 Task: Create a Gmail filter for emails with the subject 'urgent hiring' and containing the word 'gurgaon'.
Action: Mouse moved to (402, 57)
Screenshot: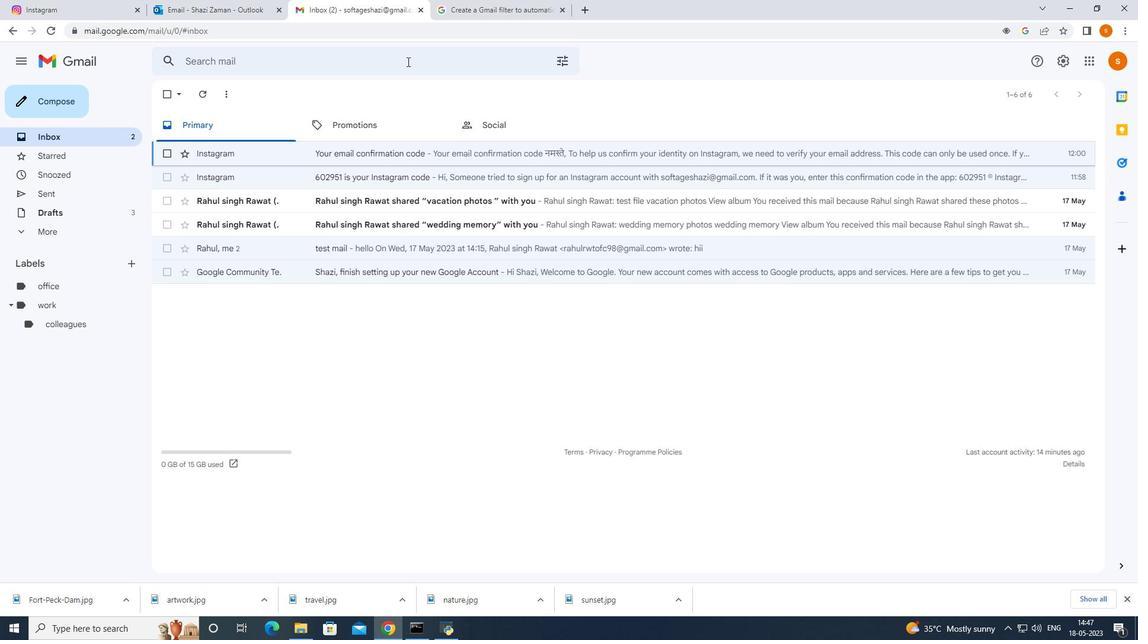 
Action: Mouse pressed left at (402, 57)
Screenshot: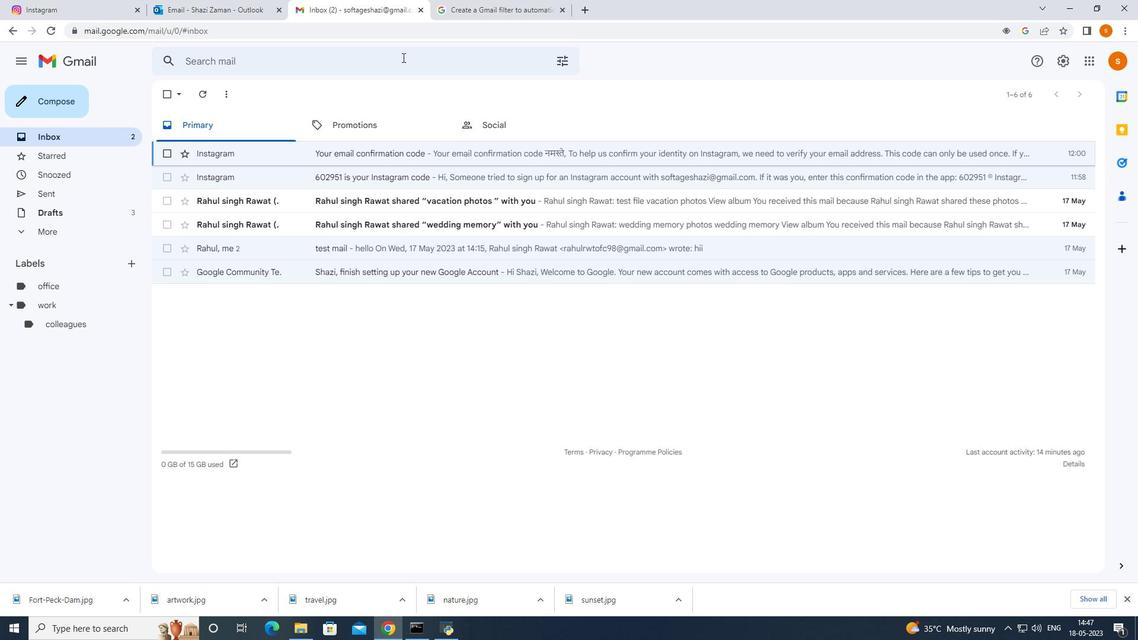 
Action: Mouse moved to (573, 61)
Screenshot: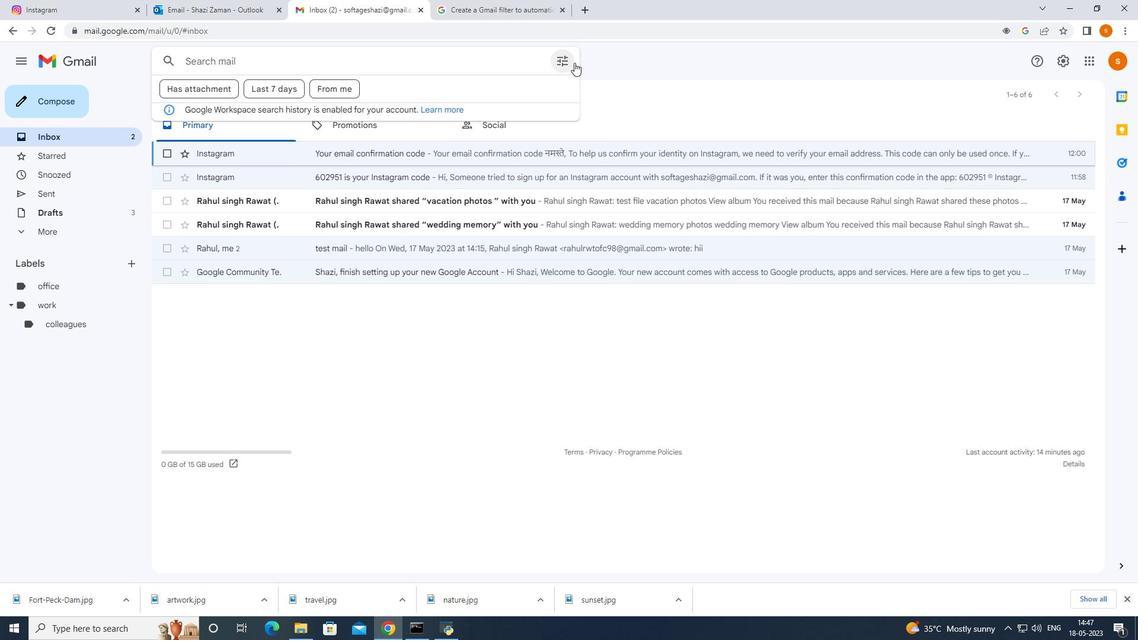 
Action: Mouse pressed left at (573, 61)
Screenshot: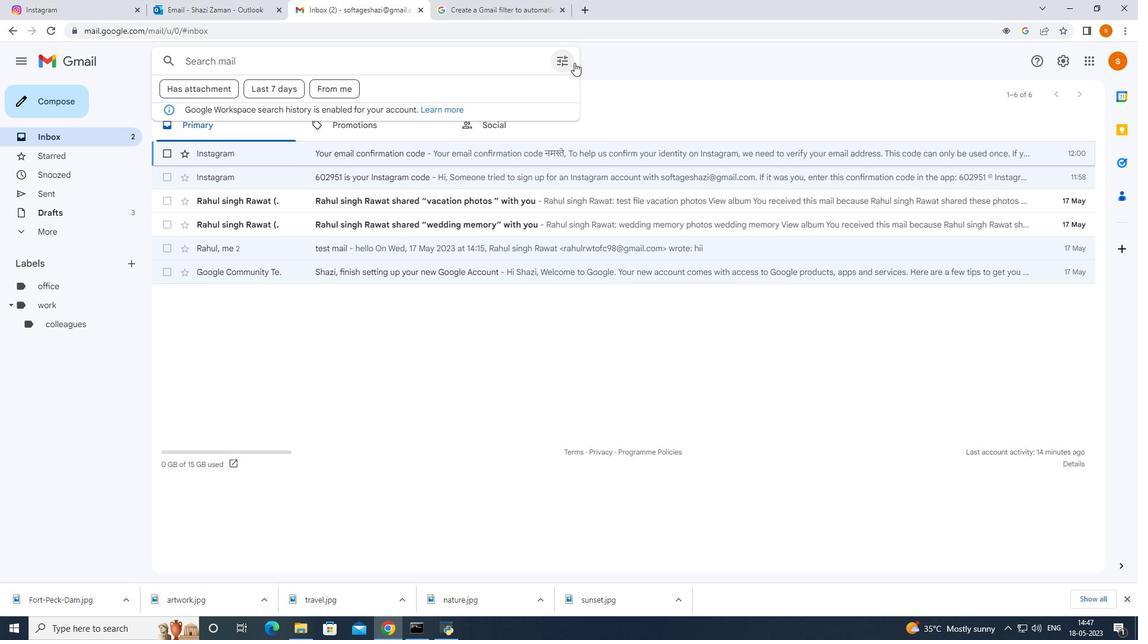 
Action: Mouse moved to (254, 141)
Screenshot: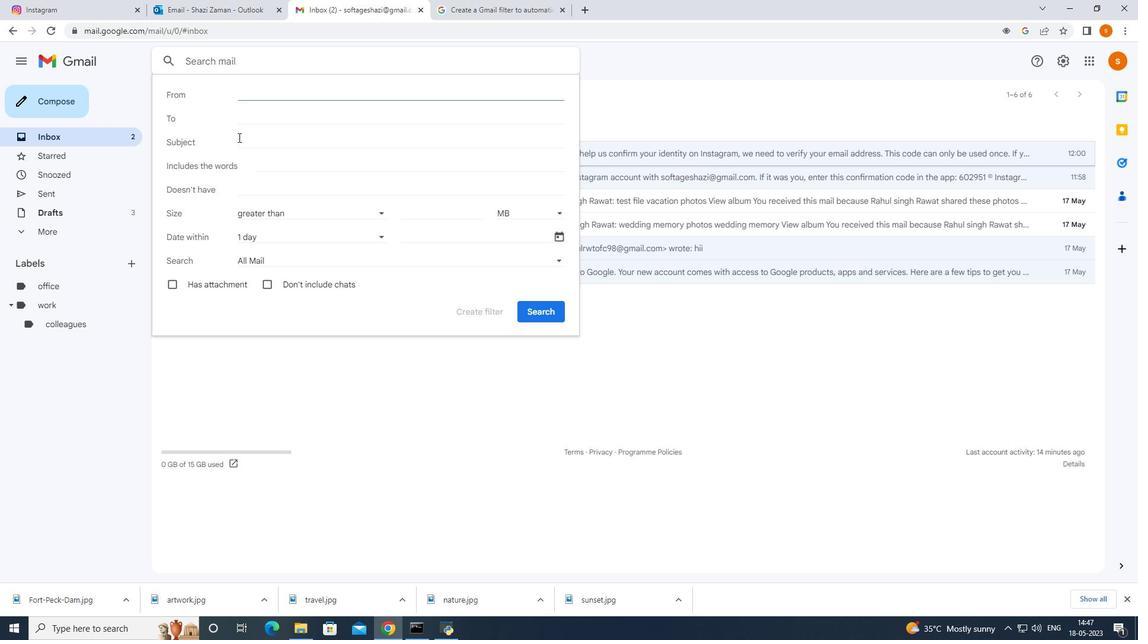 
Action: Mouse pressed left at (254, 141)
Screenshot: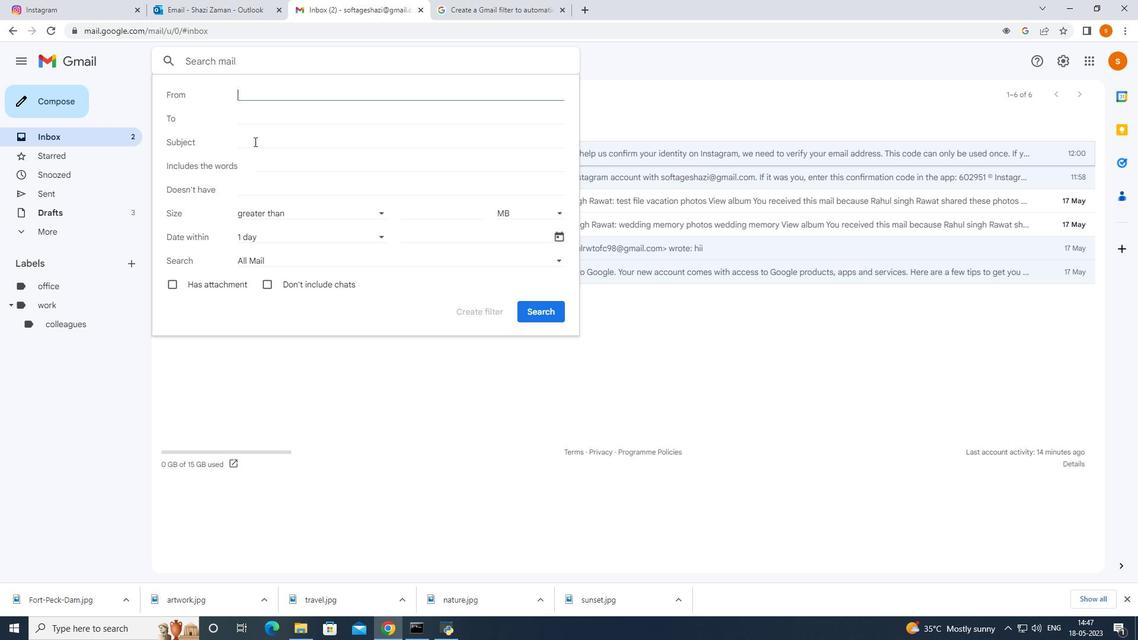 
Action: Mouse moved to (259, 103)
Screenshot: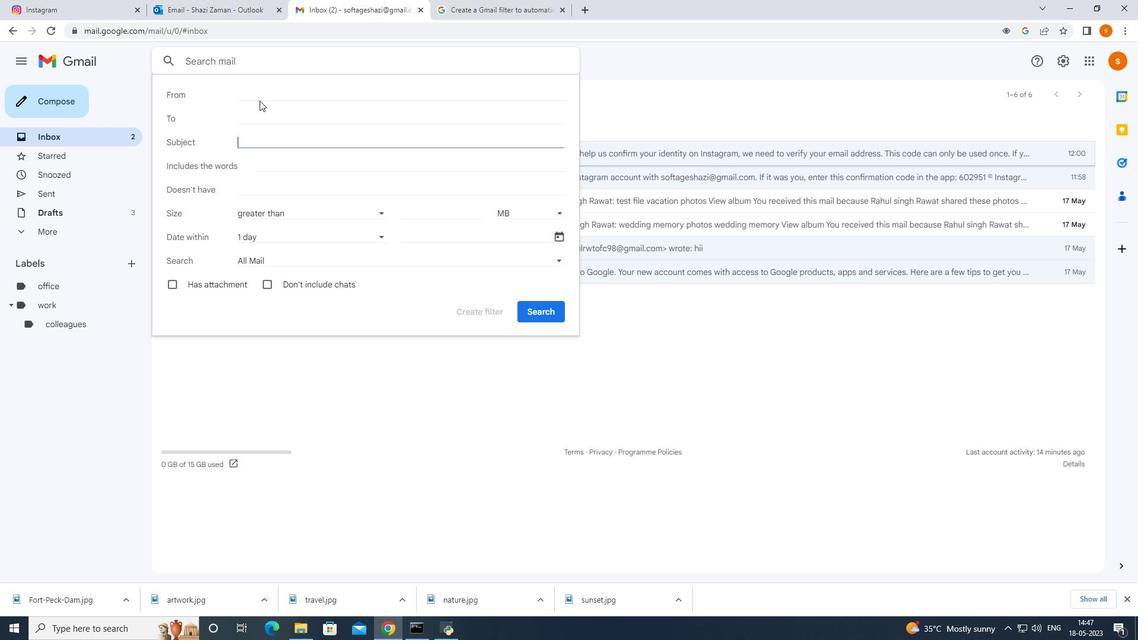 
Action: Key pressed urgent<Key.space>hiring
Screenshot: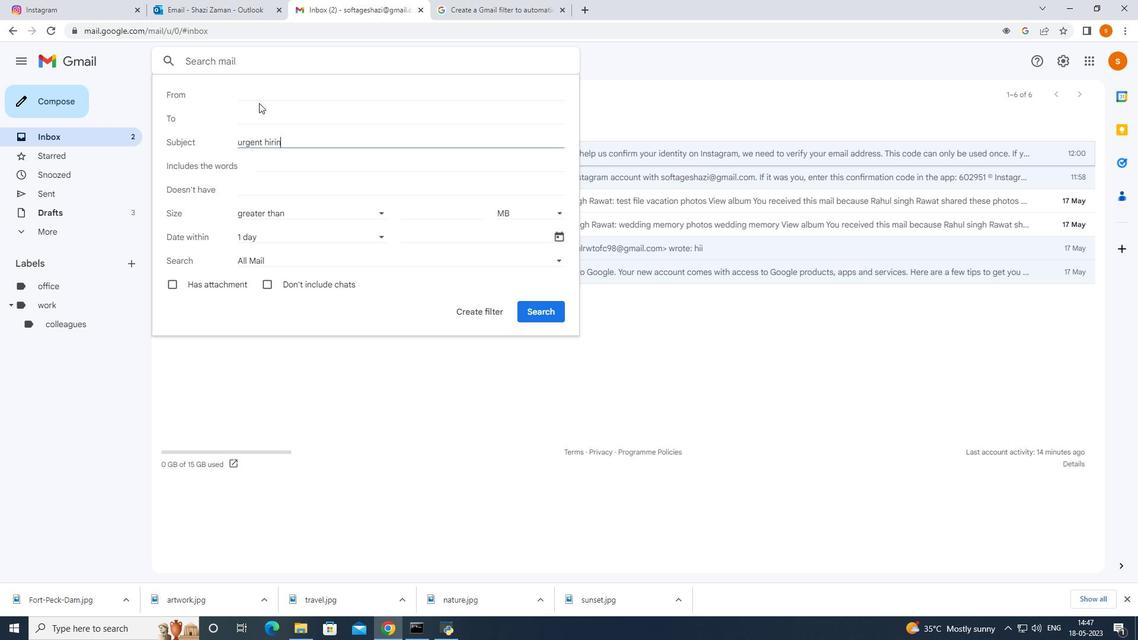 
Action: Mouse moved to (278, 162)
Screenshot: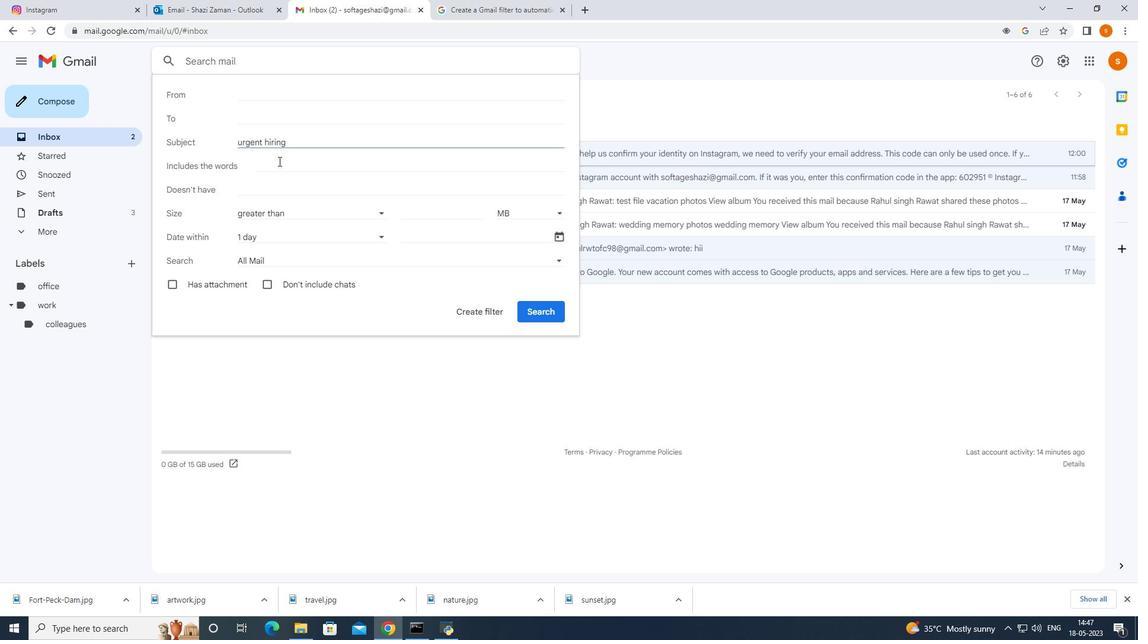 
Action: Mouse pressed left at (278, 162)
Screenshot: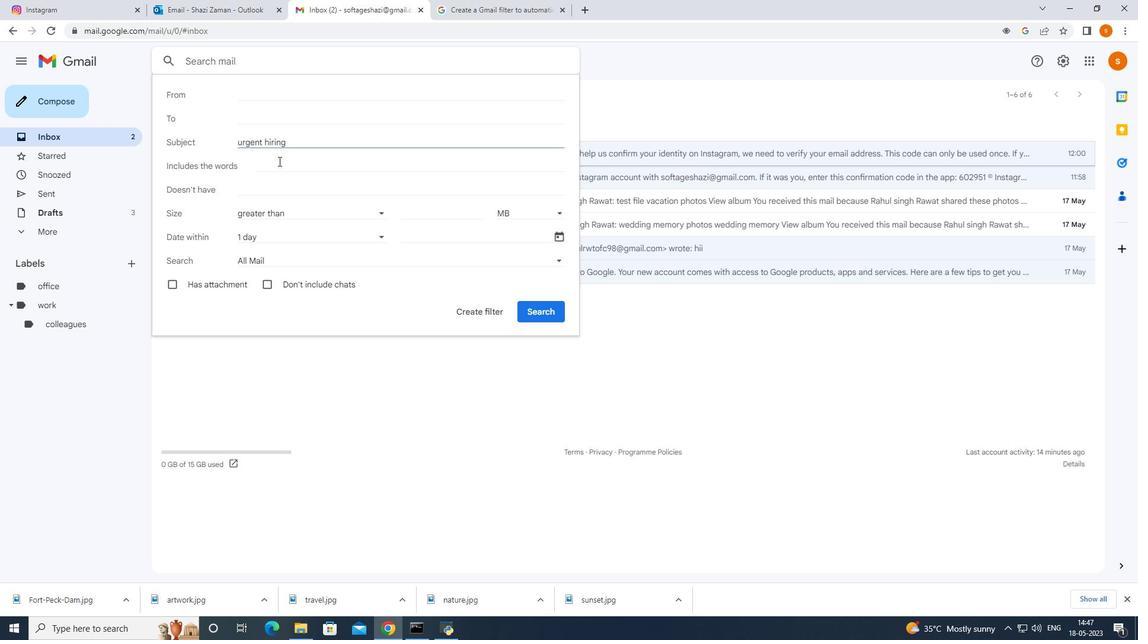 
Action: Mouse moved to (279, 161)
Screenshot: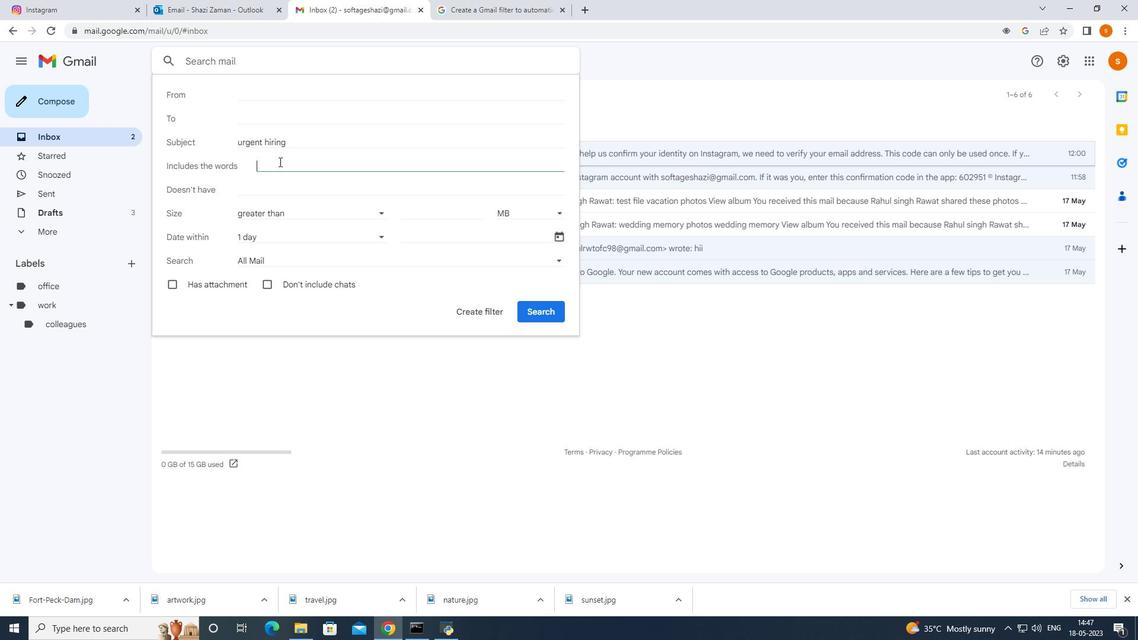 
Action: Key pressed impo<Key.backspace><Key.backspace><Key.backspace><Key.backspace>i<Key.backspace>gurugram<Key.backspace><Key.backspace>am<Key.backspace><Key.backspace><Key.backspace><Key.backspace><Key.backspace>gaon
Screenshot: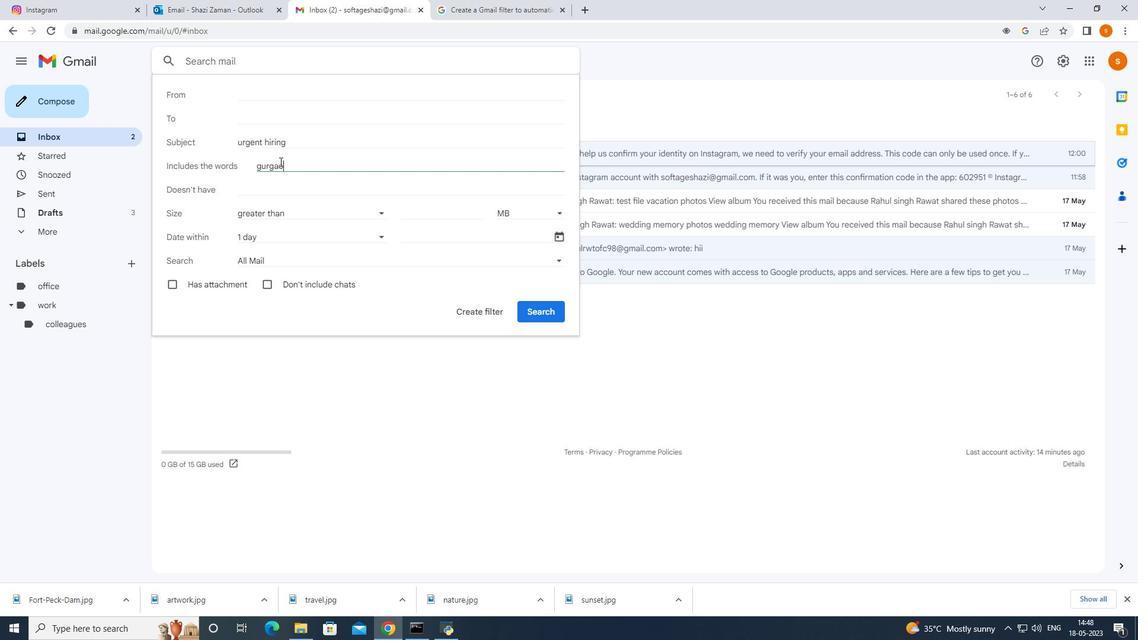 
Action: Mouse moved to (488, 311)
Screenshot: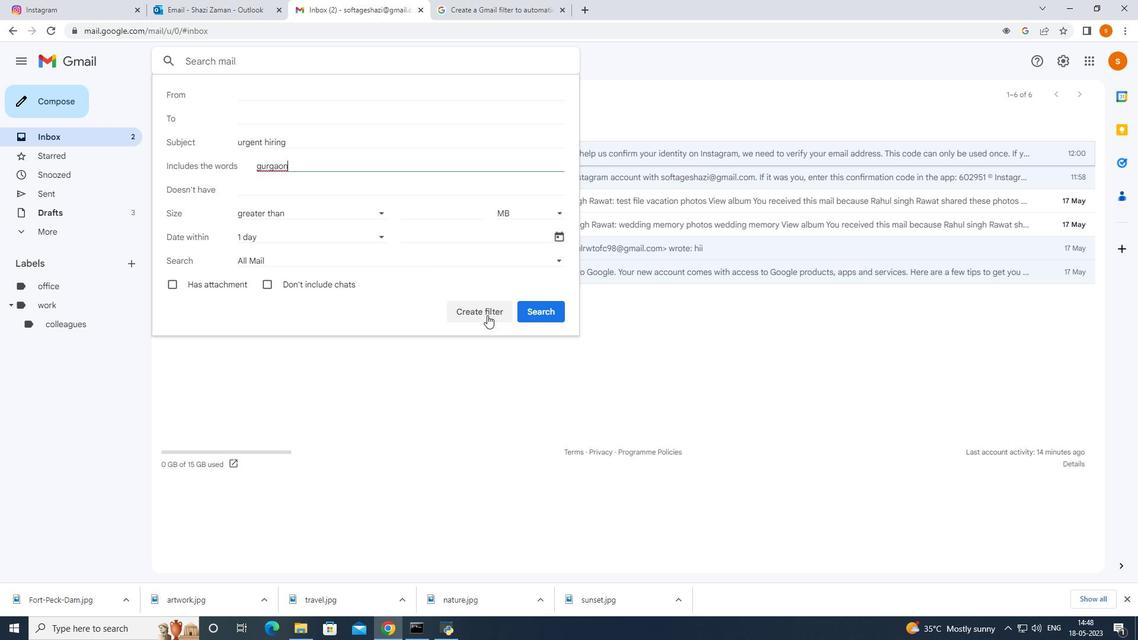 
Action: Mouse pressed left at (488, 311)
Screenshot: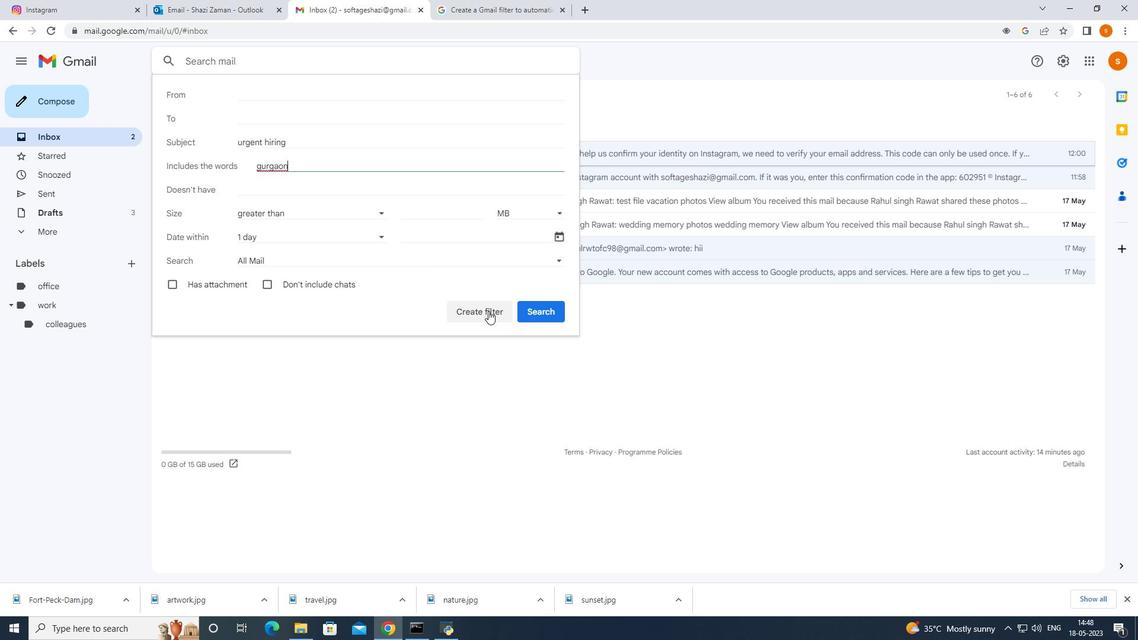 
Action: Mouse moved to (174, 336)
Screenshot: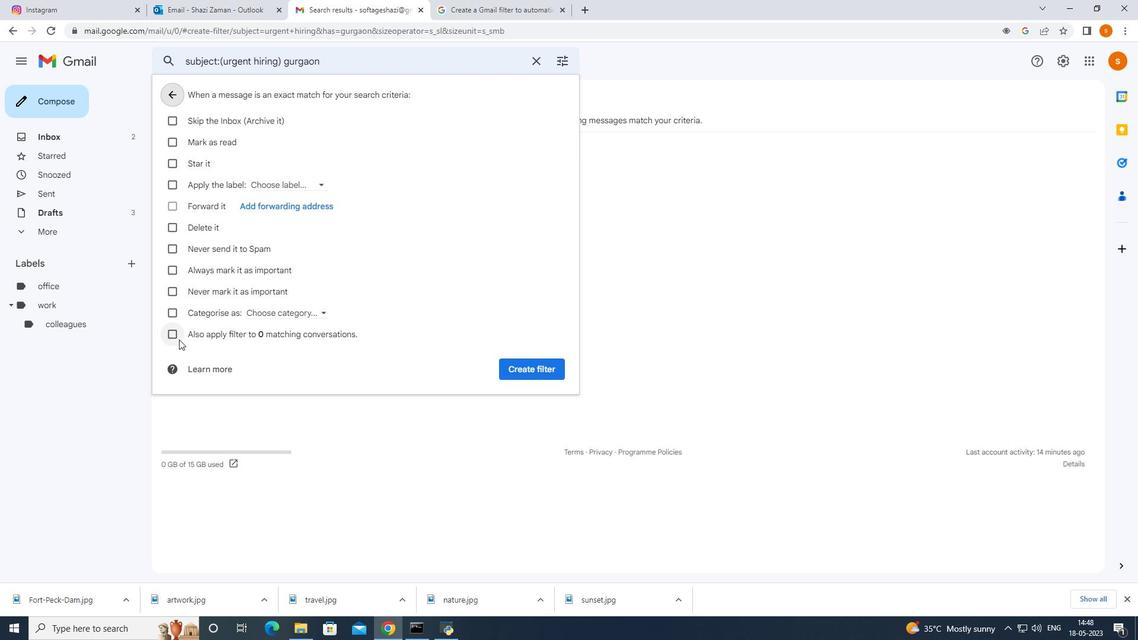 
Action: Mouse pressed left at (174, 336)
Screenshot: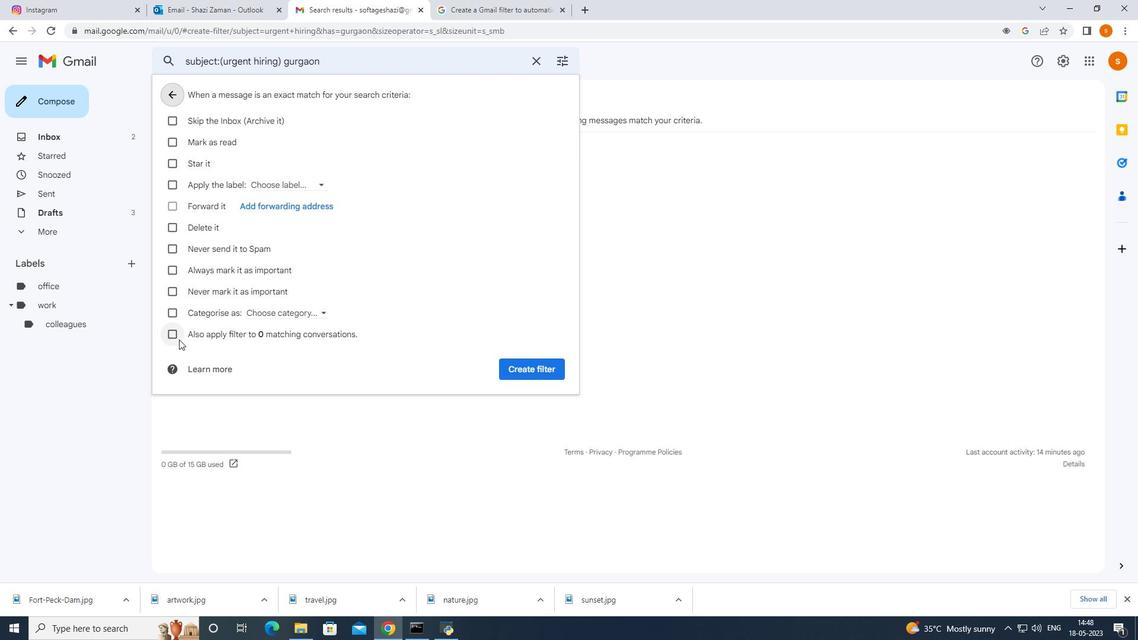 
Action: Mouse moved to (509, 367)
Screenshot: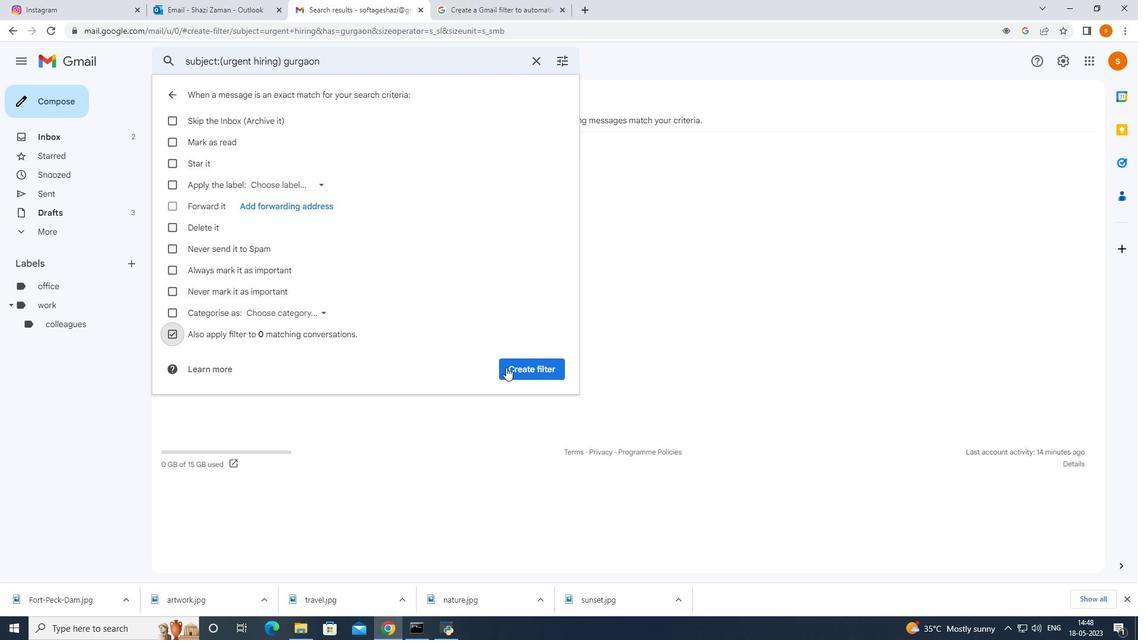 
Action: Mouse pressed left at (509, 367)
Screenshot: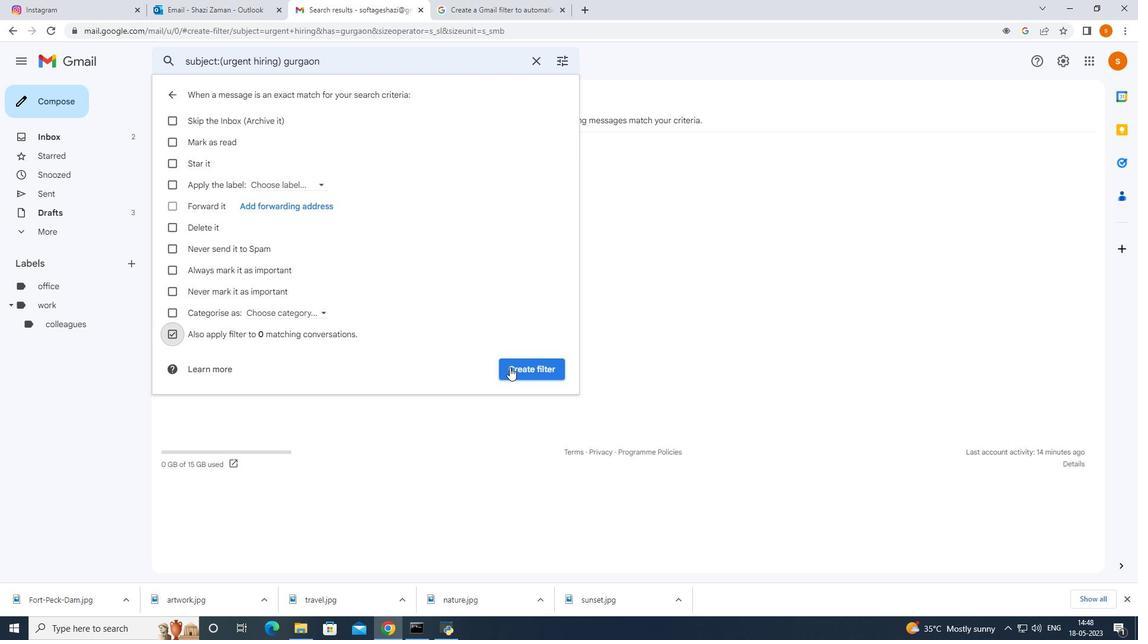 
Action: Mouse moved to (509, 379)
Screenshot: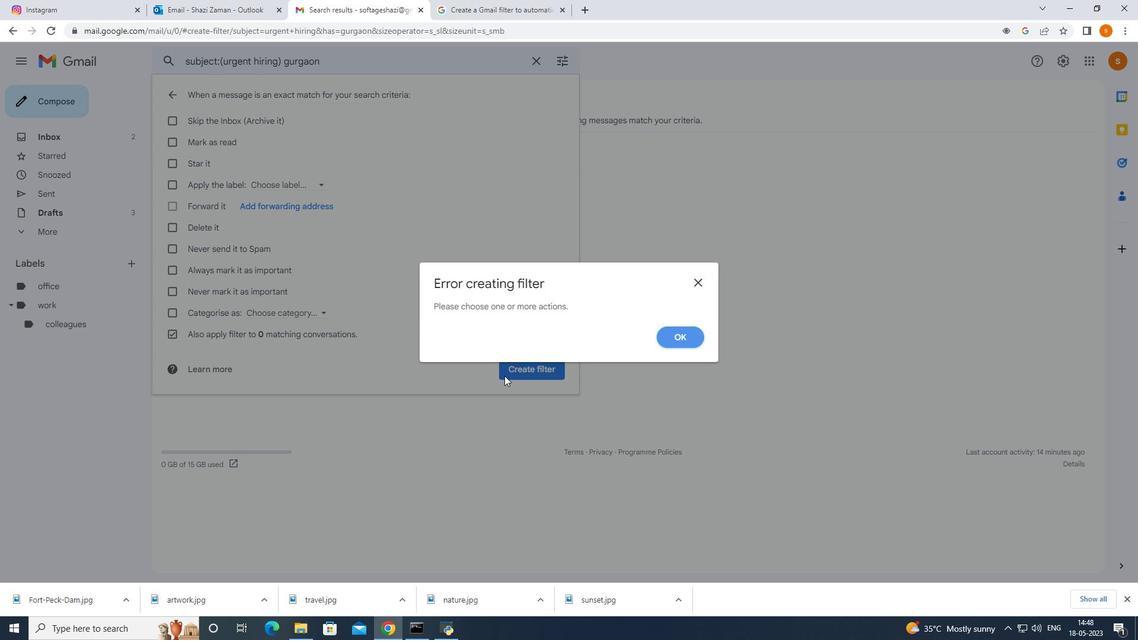 
